 Task: Check current mortgage rates for San Diego.
Action: Mouse moved to (702, 113)
Screenshot: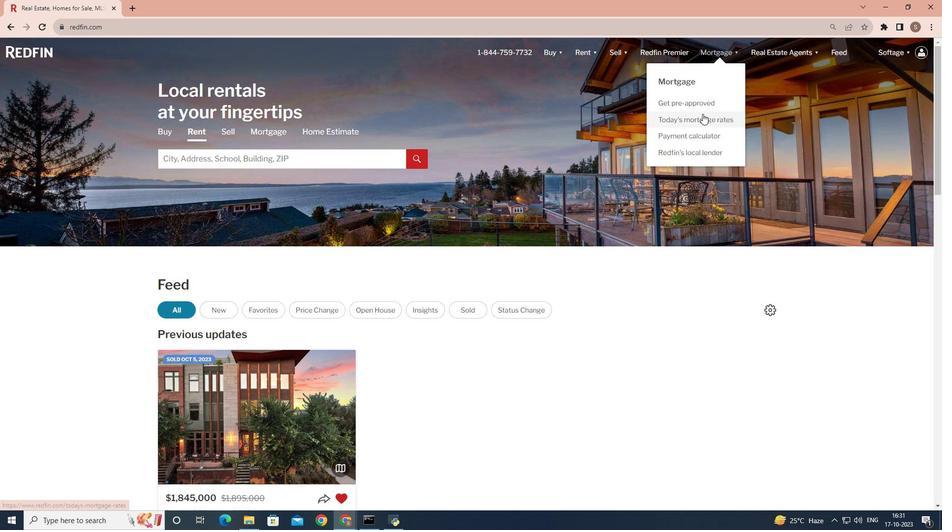 
Action: Mouse pressed left at (702, 113)
Screenshot: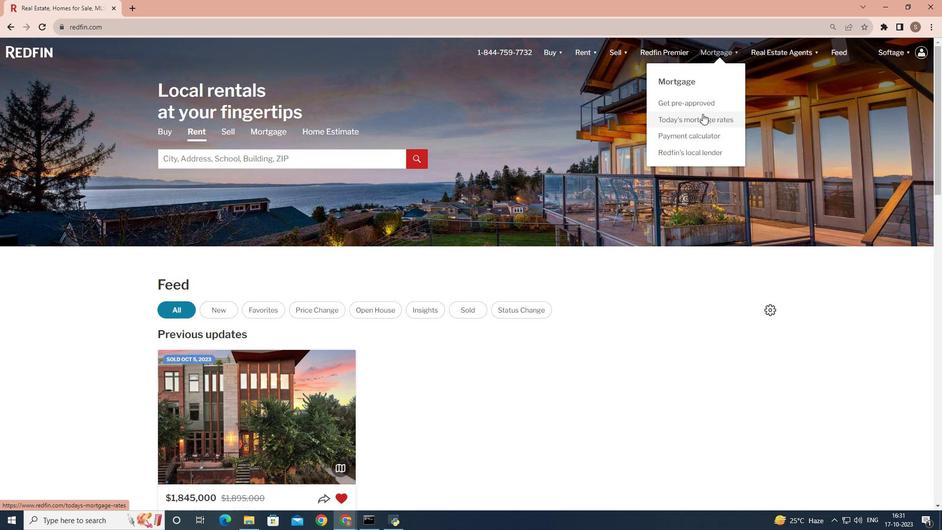 
Action: Mouse moved to (231, 246)
Screenshot: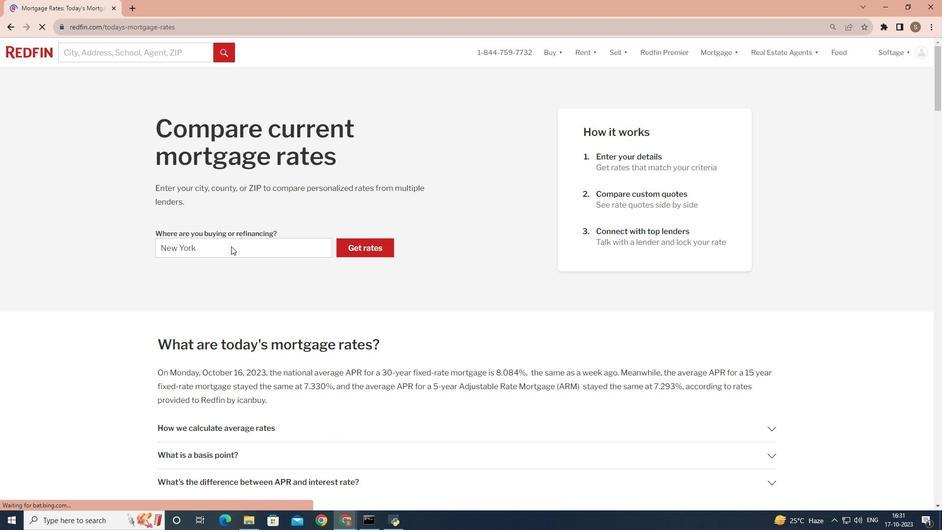 
Action: Mouse pressed left at (231, 246)
Screenshot: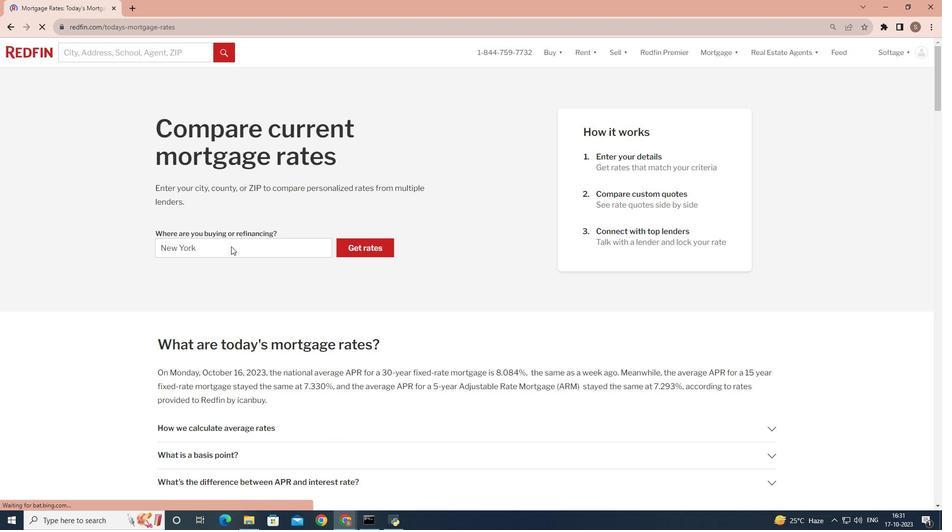 
Action: Mouse moved to (213, 252)
Screenshot: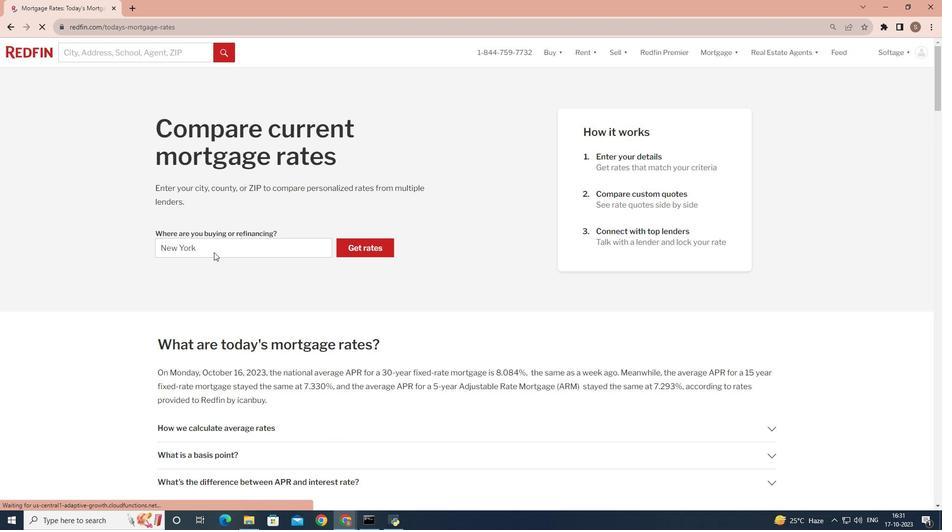 
Action: Mouse pressed left at (213, 252)
Screenshot: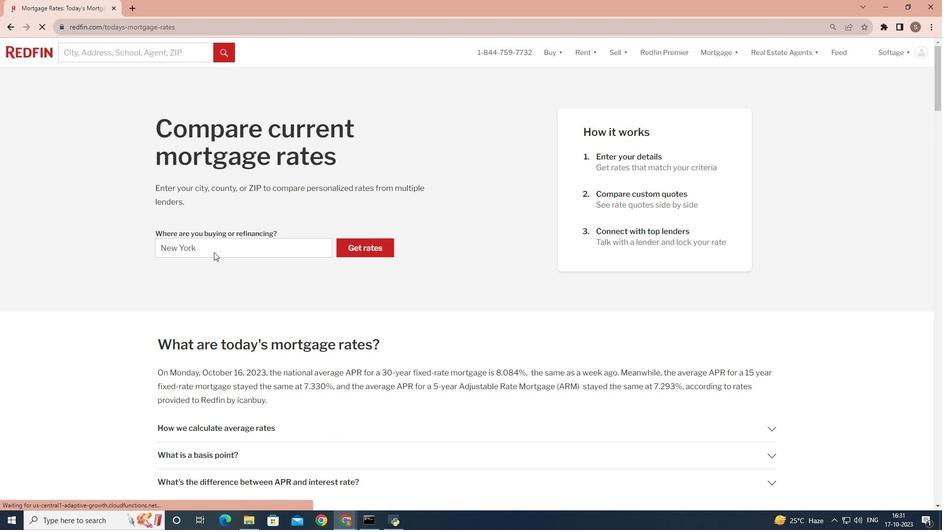 
Action: Mouse moved to (213, 252)
Screenshot: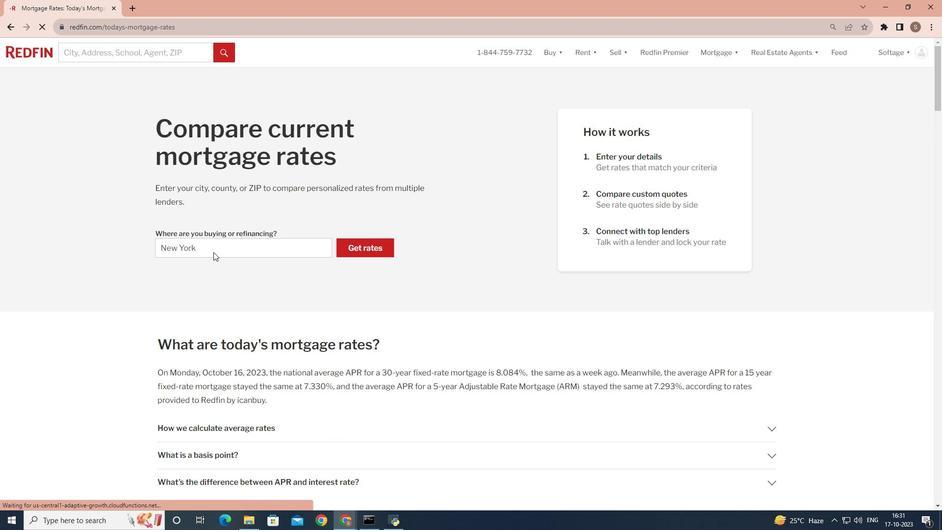 
Action: Mouse pressed left at (213, 252)
Screenshot: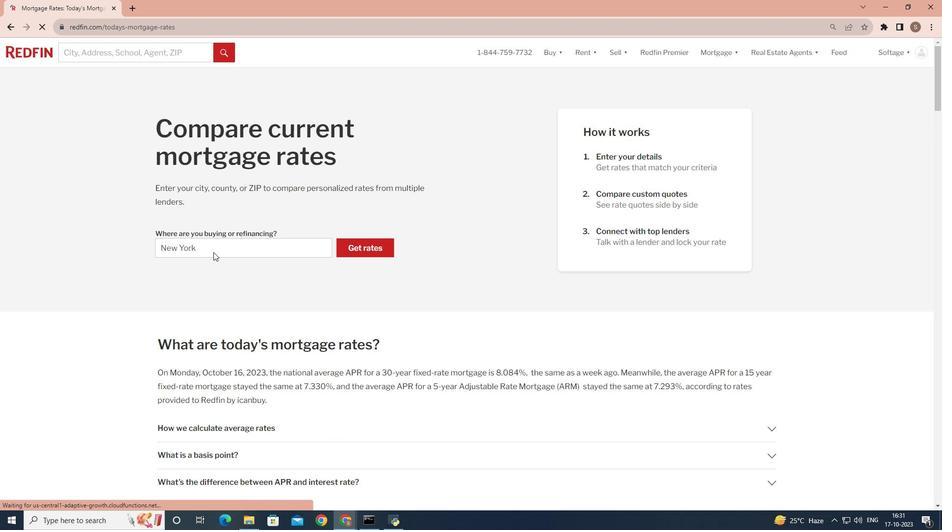 
Action: Mouse pressed left at (213, 252)
Screenshot: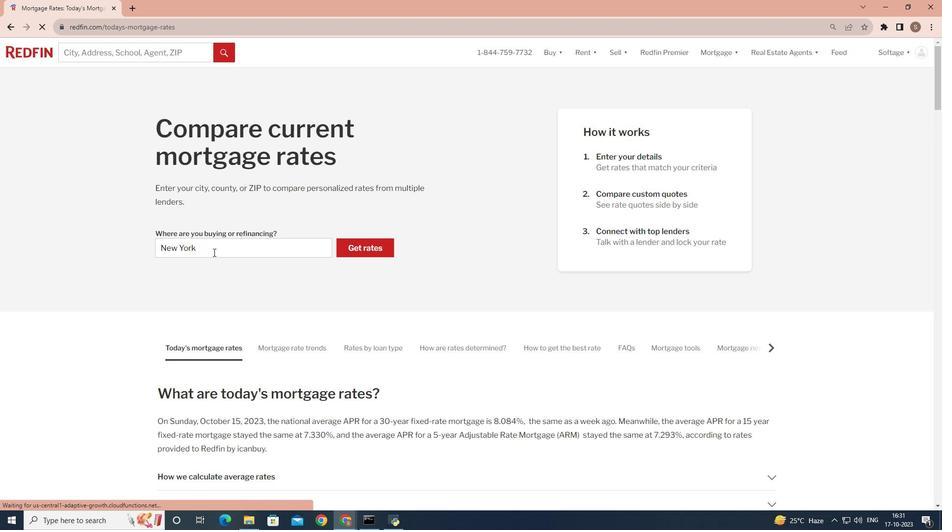 
Action: Key pressed <Key.shift>San<Key.space><Key.shift>Diego
Screenshot: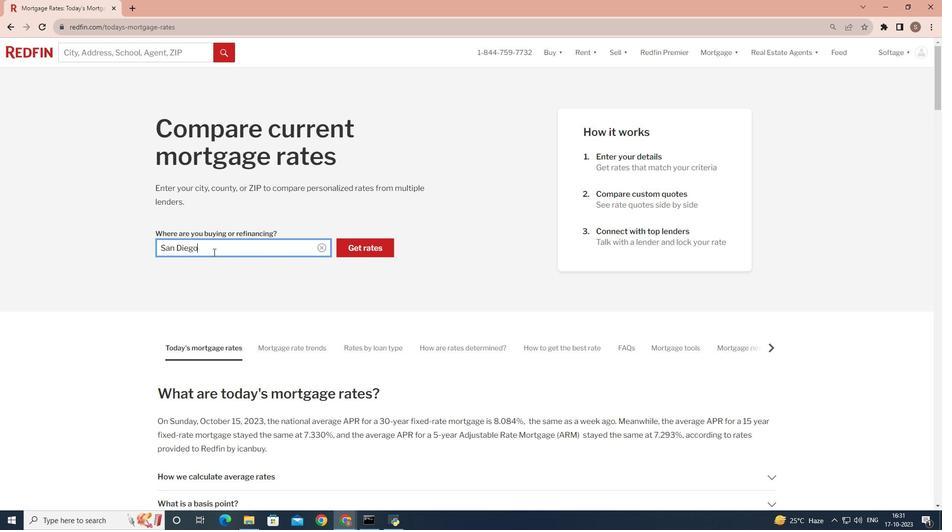 
Action: Mouse moved to (367, 249)
Screenshot: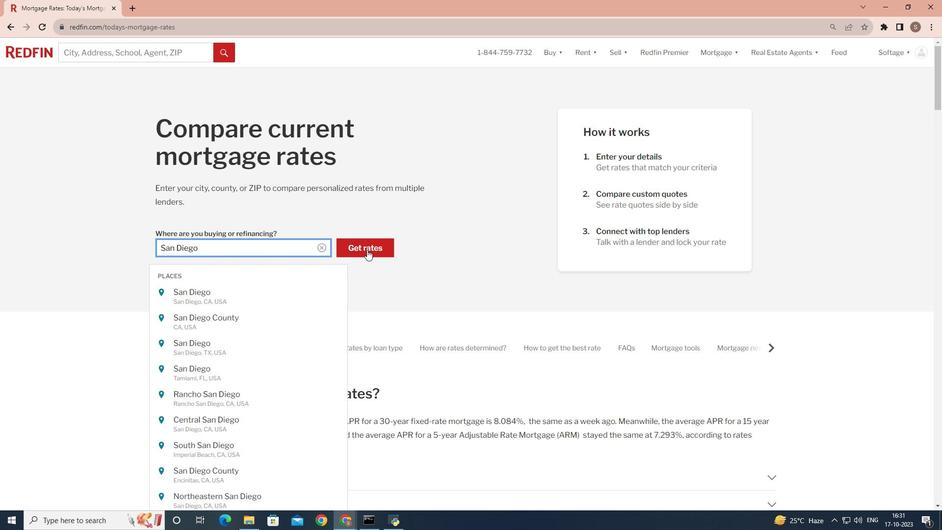 
Action: Mouse pressed left at (367, 249)
Screenshot: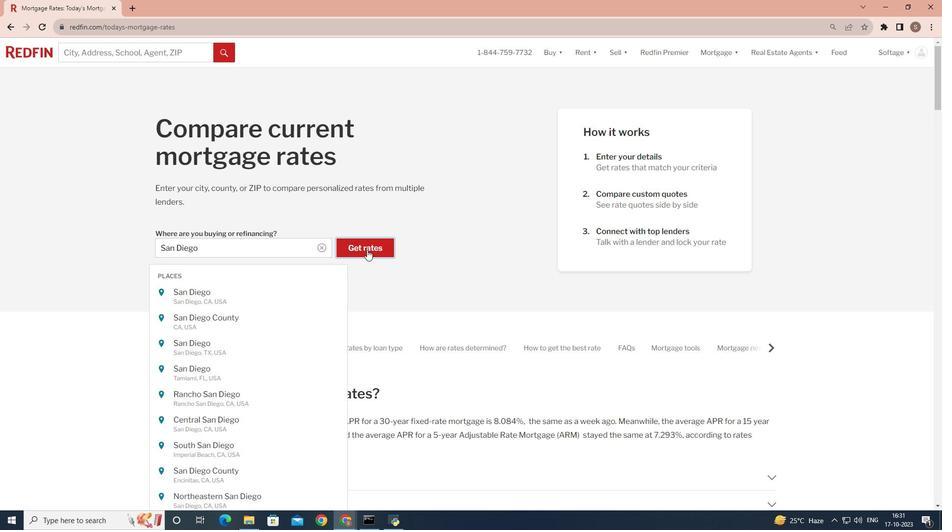
